 Task: Find hotels with Free breakfast.
Action: Mouse moved to (459, 109)
Screenshot: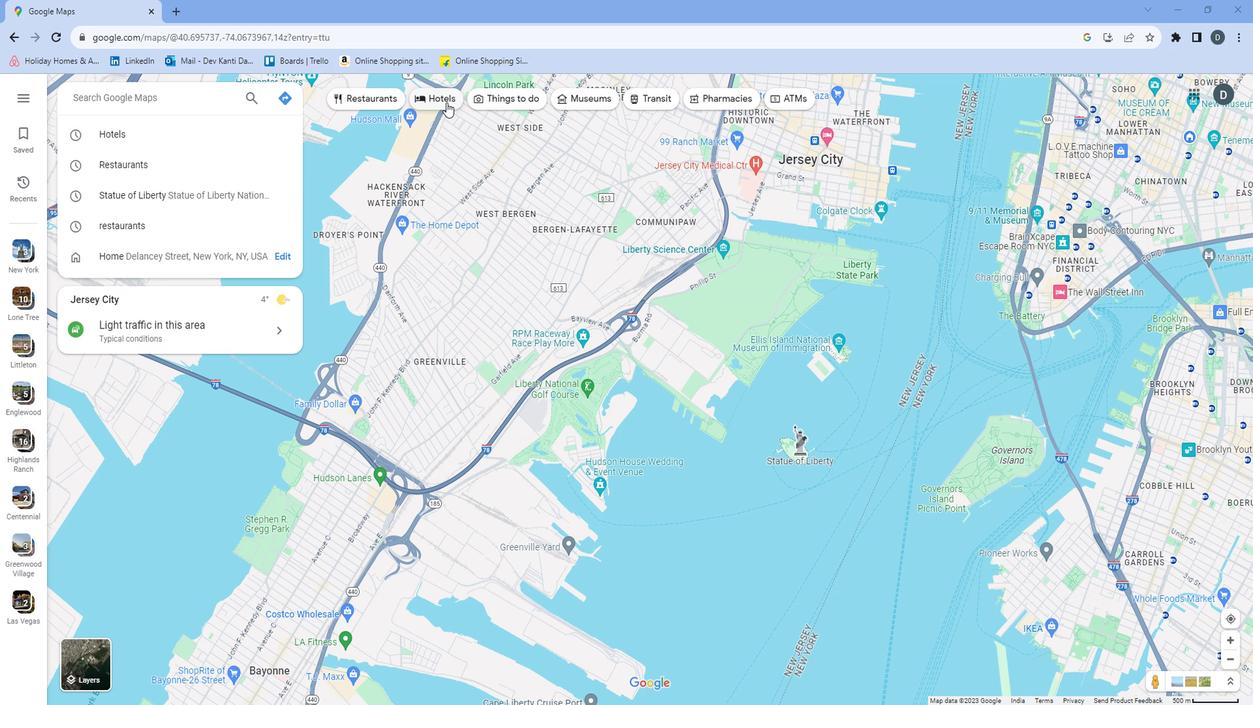 
Action: Mouse pressed left at (459, 109)
Screenshot: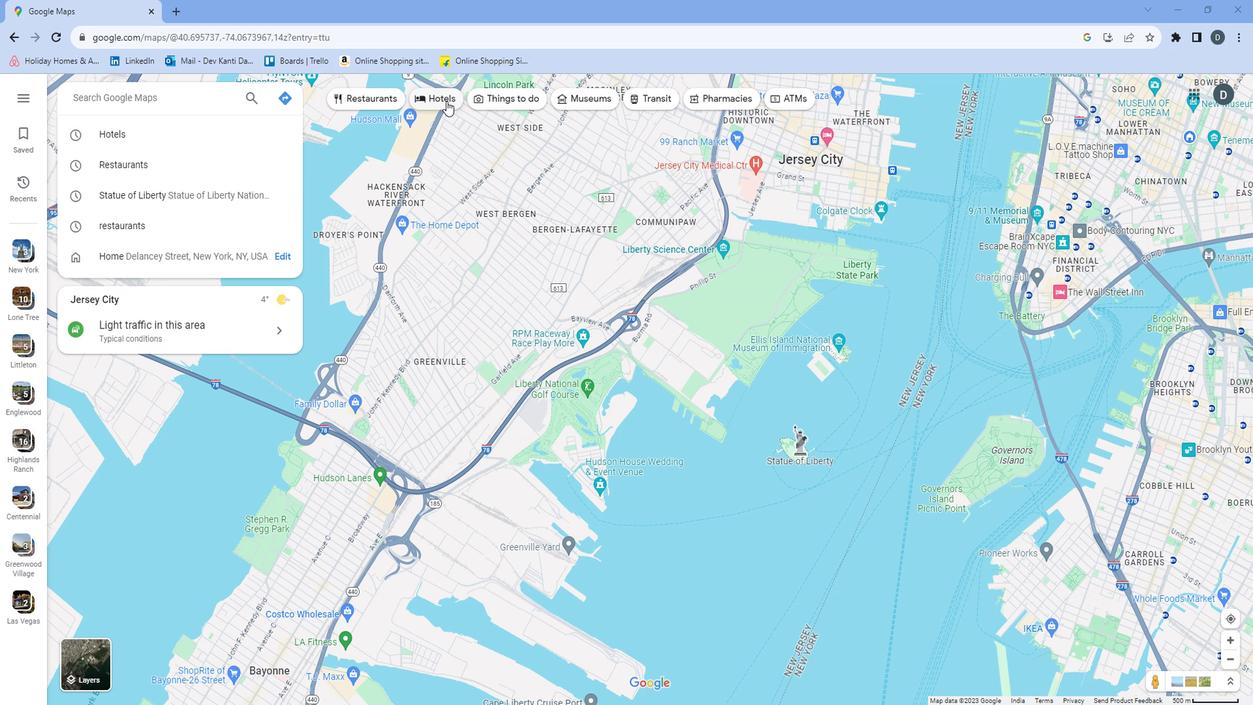 
Action: Mouse moved to (640, 105)
Screenshot: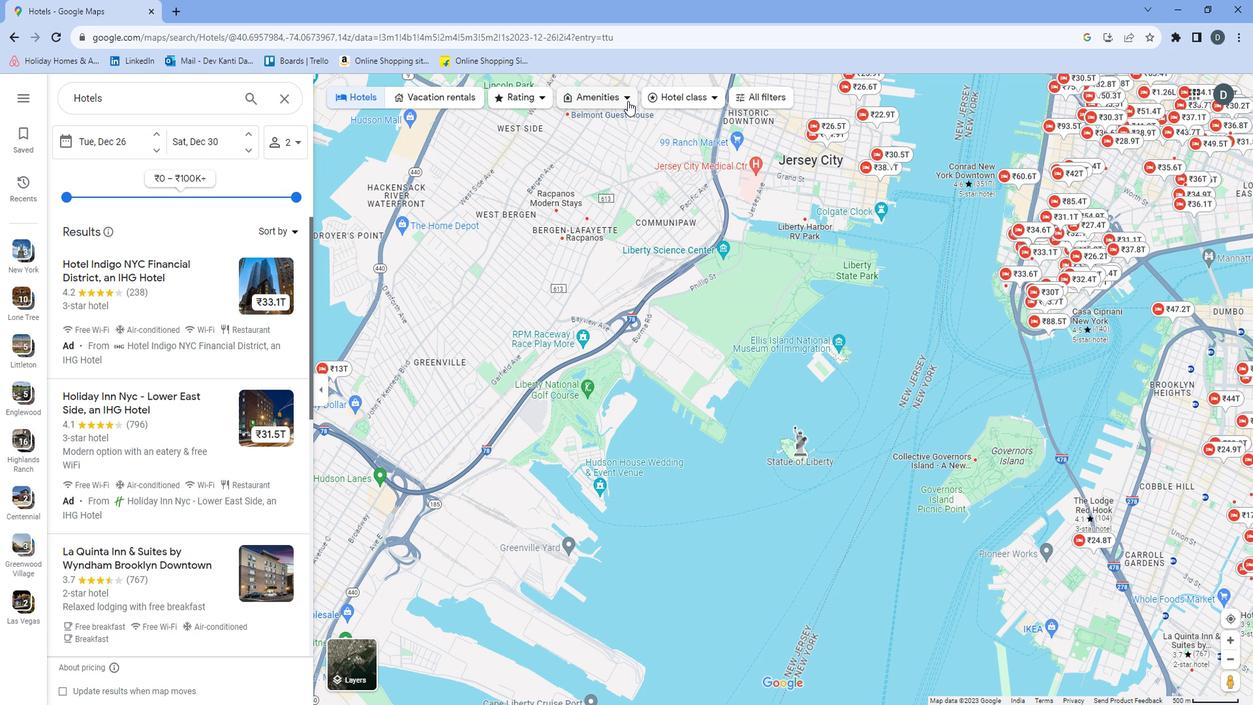 
Action: Mouse pressed left at (640, 105)
Screenshot: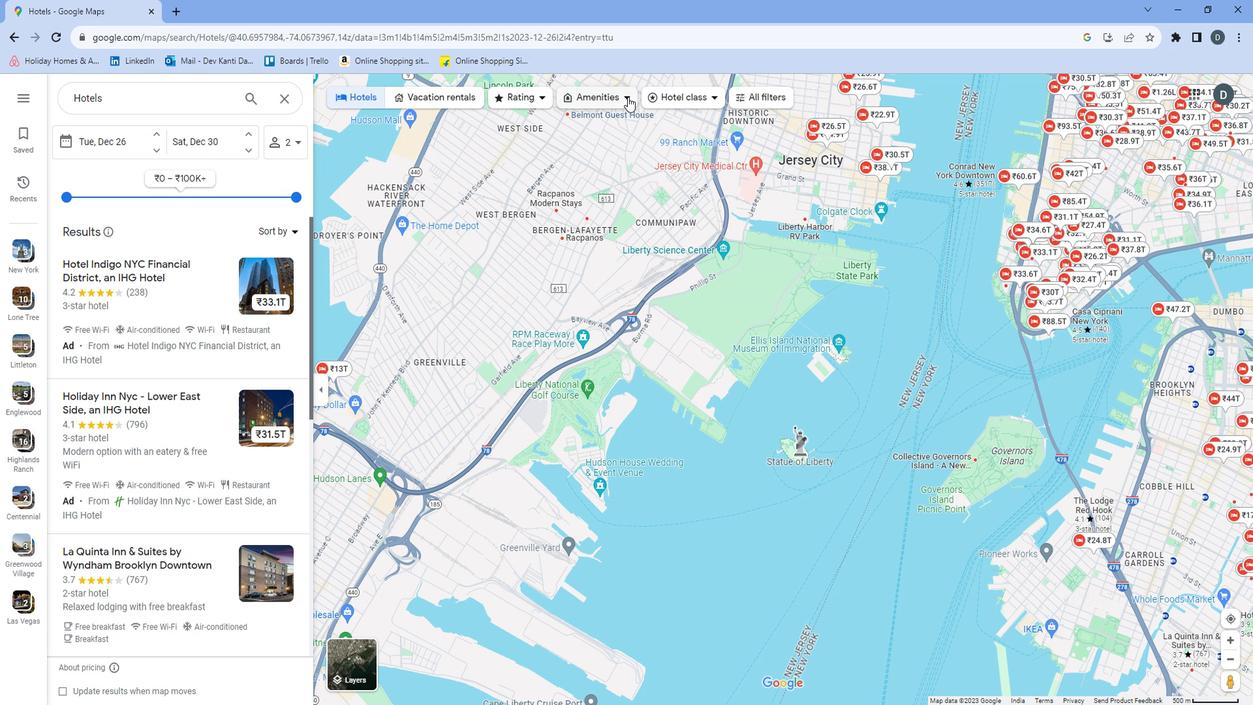 
Action: Mouse moved to (603, 174)
Screenshot: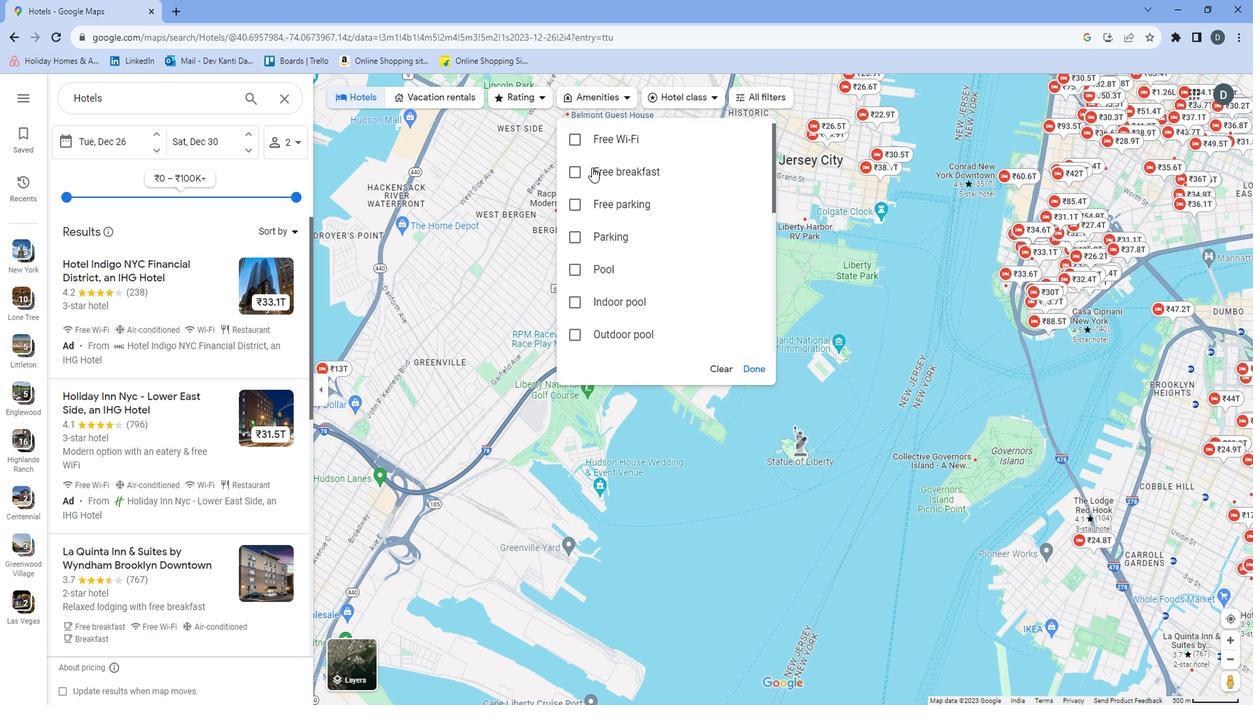 
Action: Mouse pressed left at (603, 174)
Screenshot: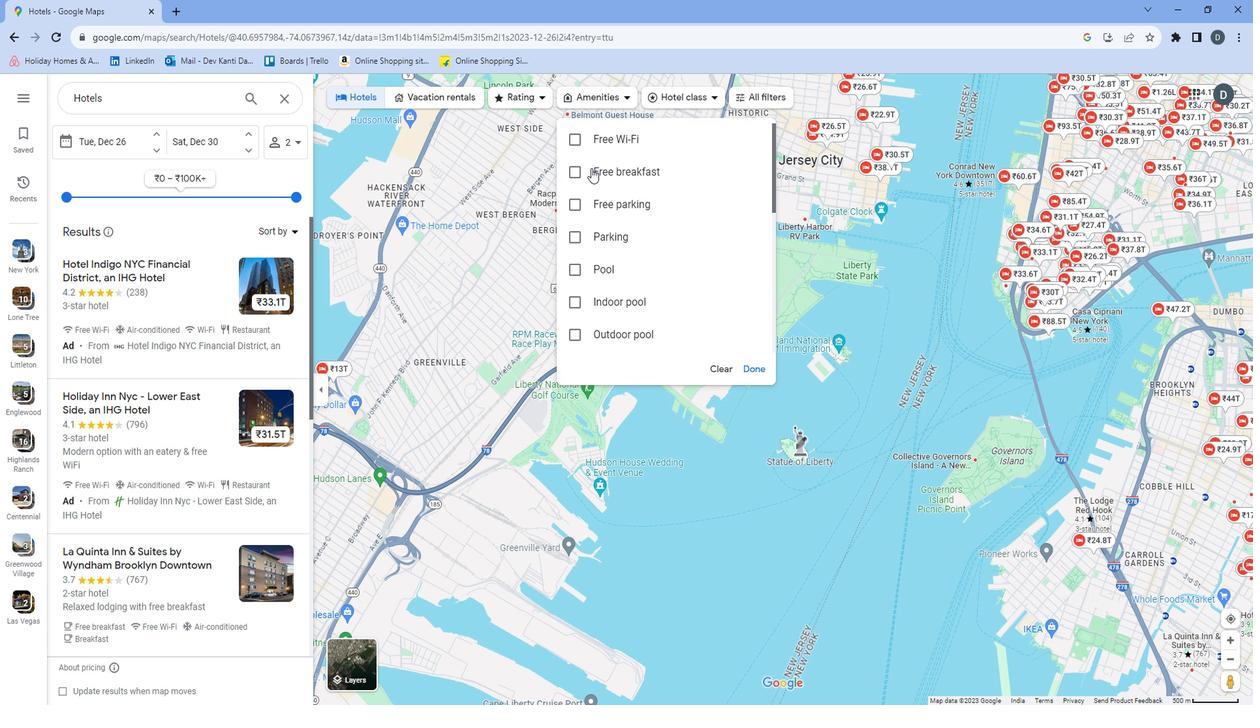
Action: Mouse moved to (770, 363)
Screenshot: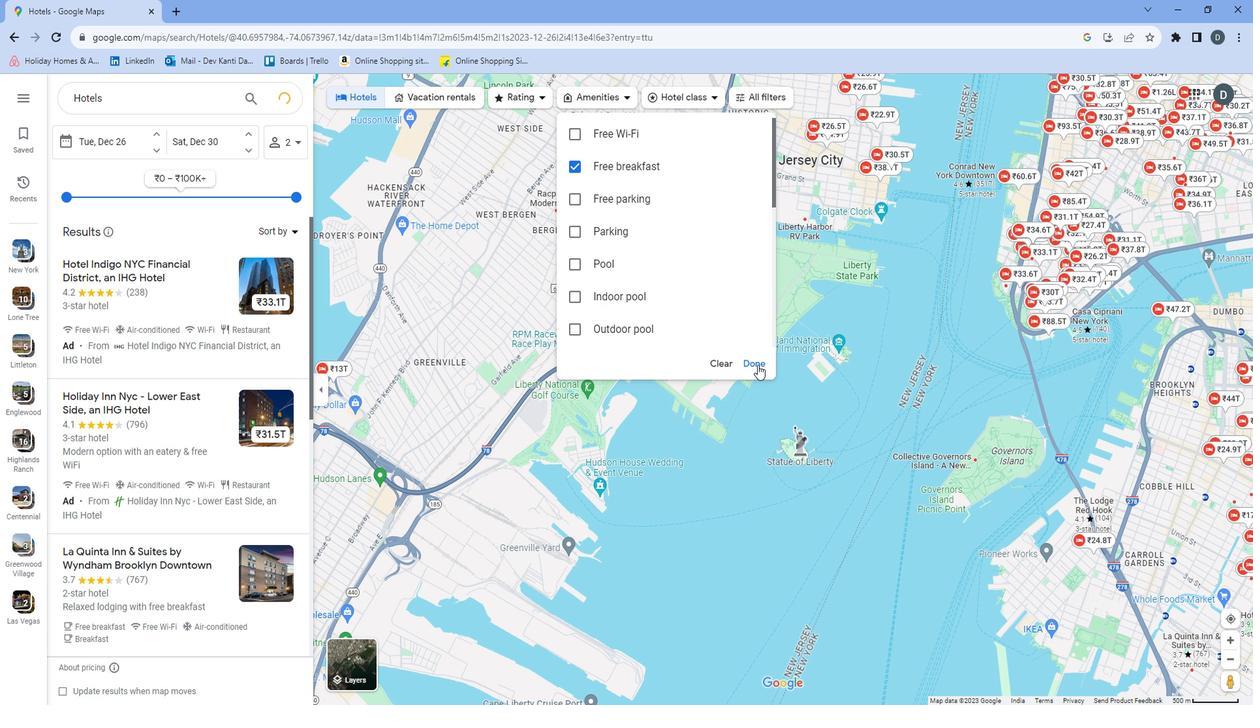 
Action: Mouse pressed left at (770, 363)
Screenshot: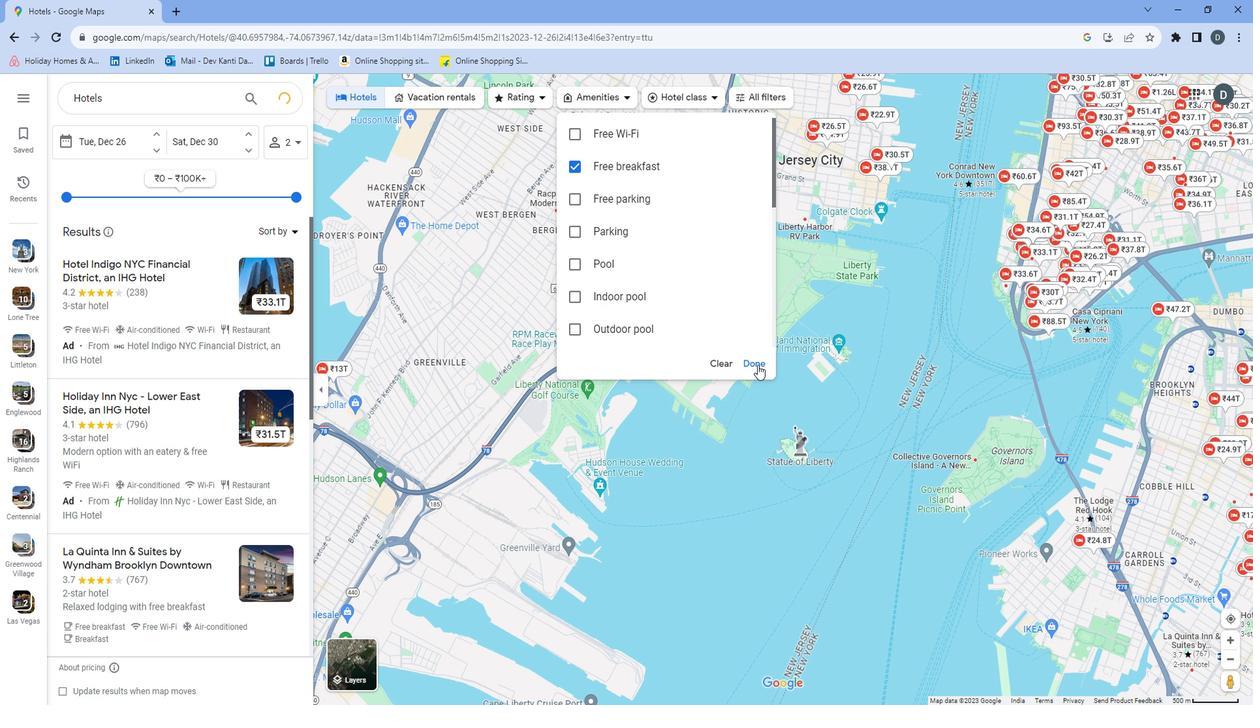
Action: Mouse moved to (512, 289)
Screenshot: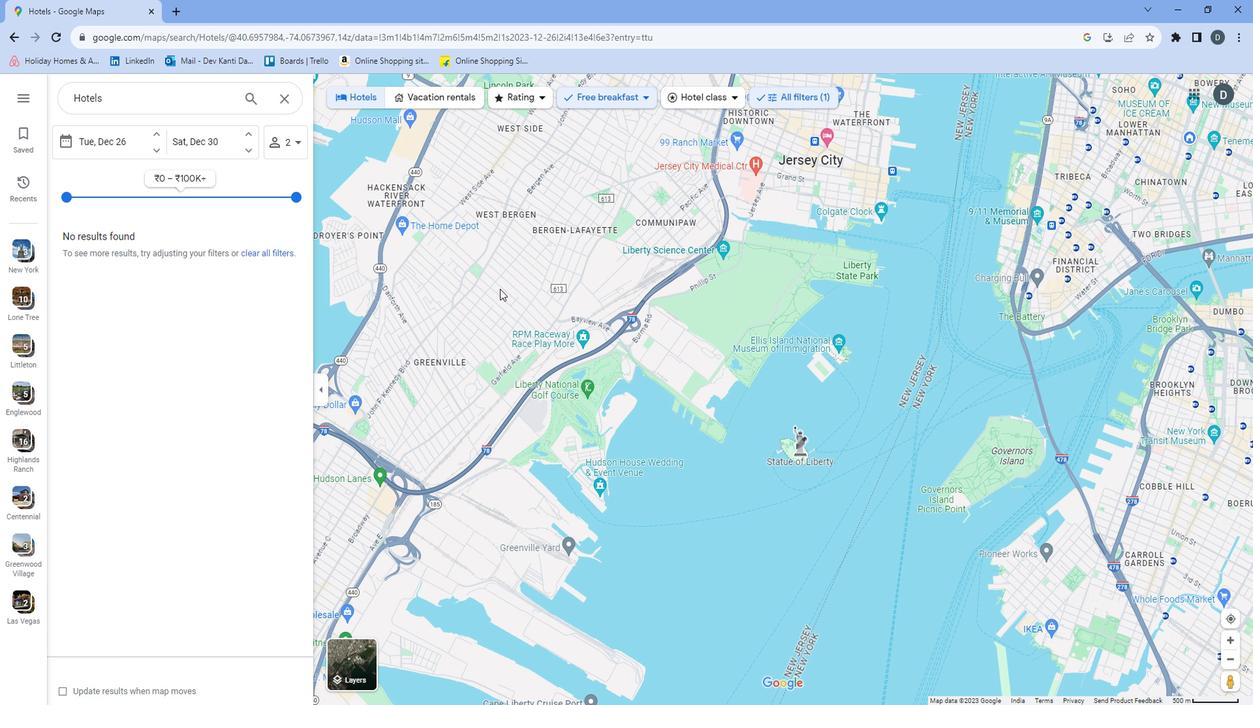 
